 Task: Check all the sales and CRM integrations.
Action: Mouse moved to (120, 564)
Screenshot: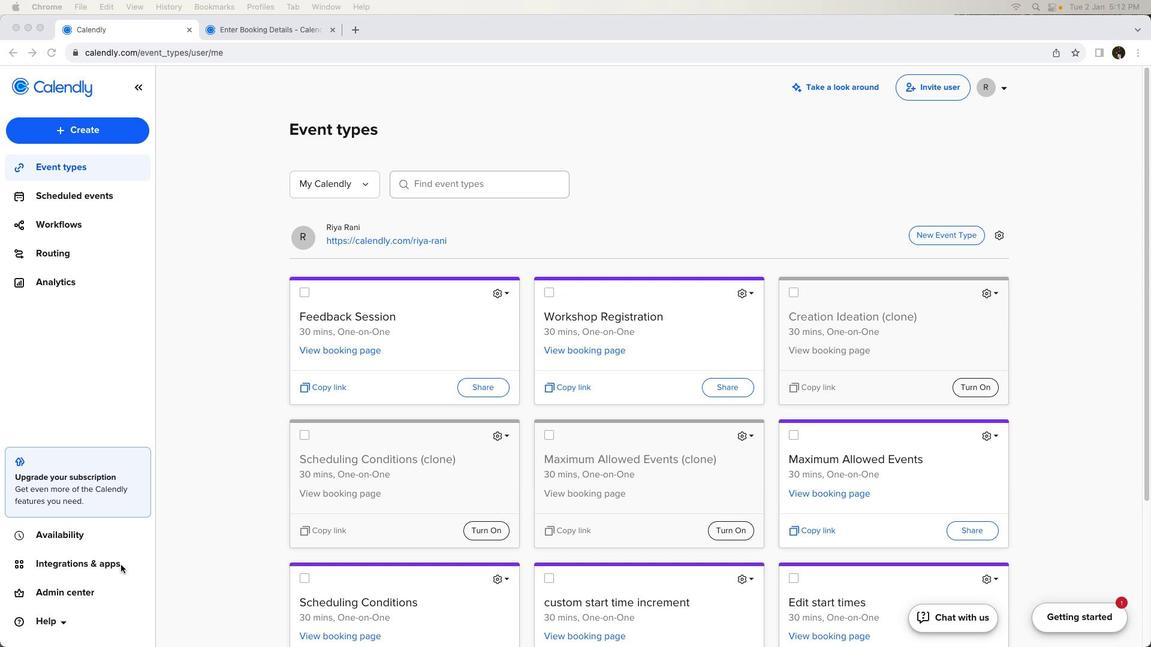 
Action: Mouse pressed left at (120, 564)
Screenshot: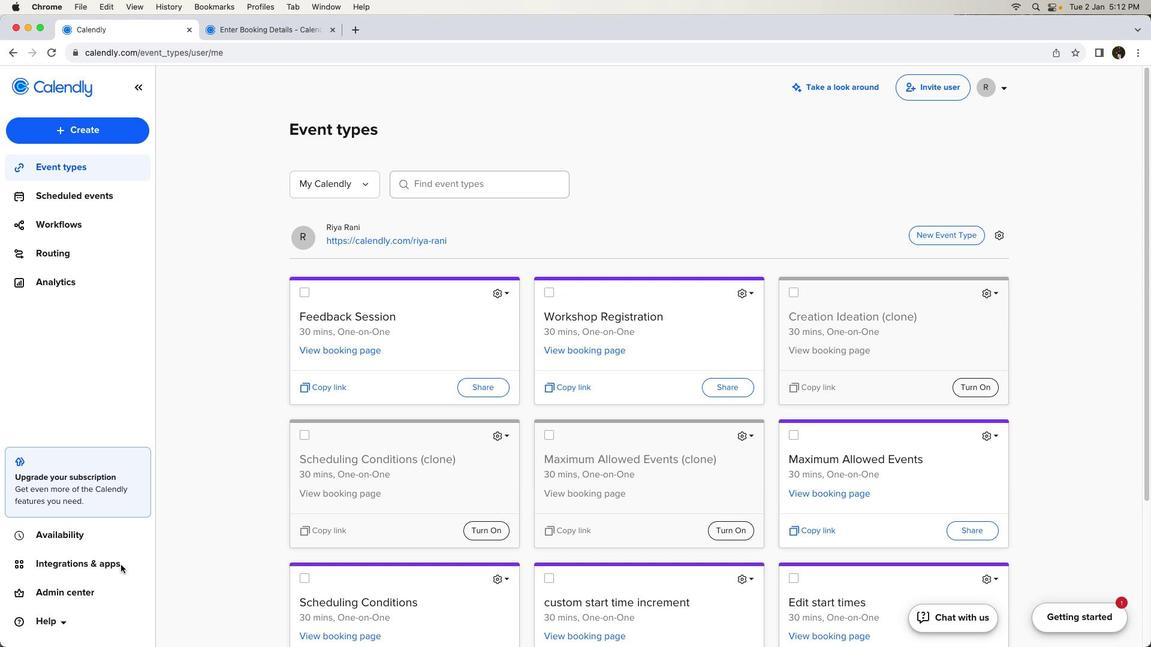 
Action: Mouse pressed left at (120, 564)
Screenshot: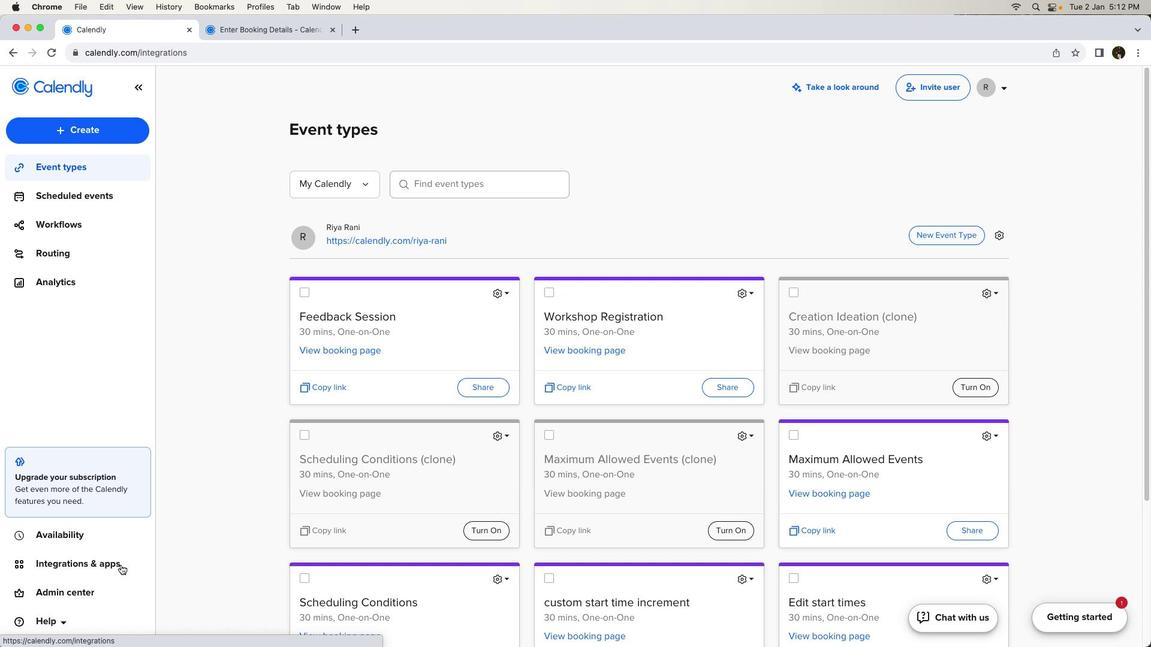 
Action: Mouse moved to (344, 447)
Screenshot: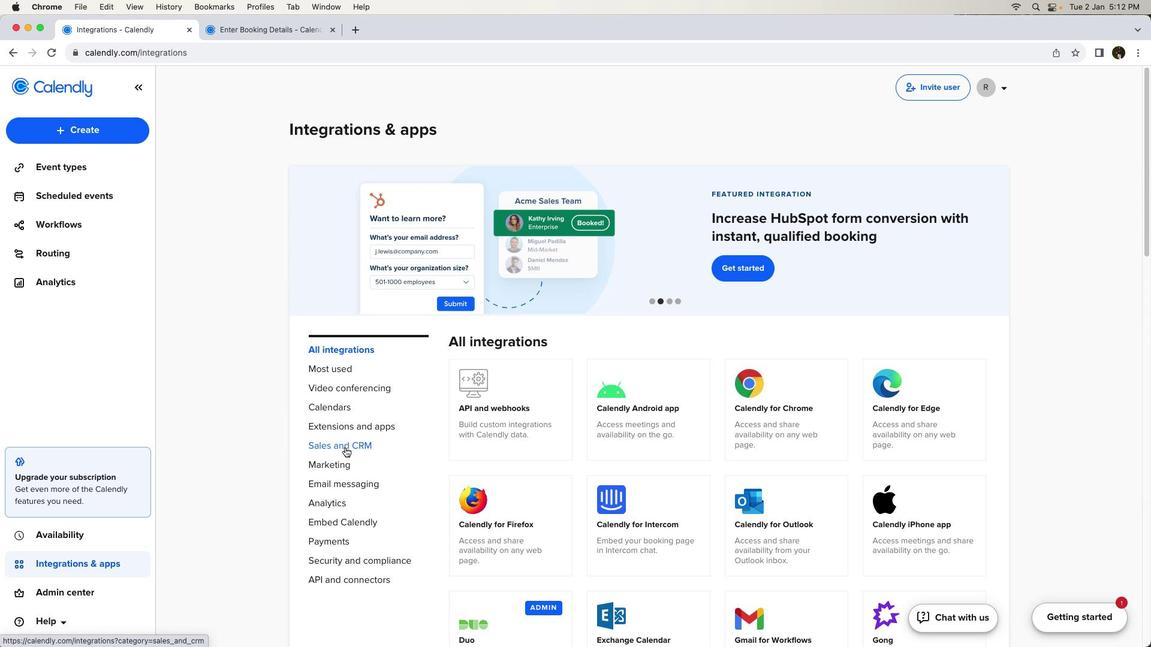 
Action: Mouse pressed left at (344, 447)
Screenshot: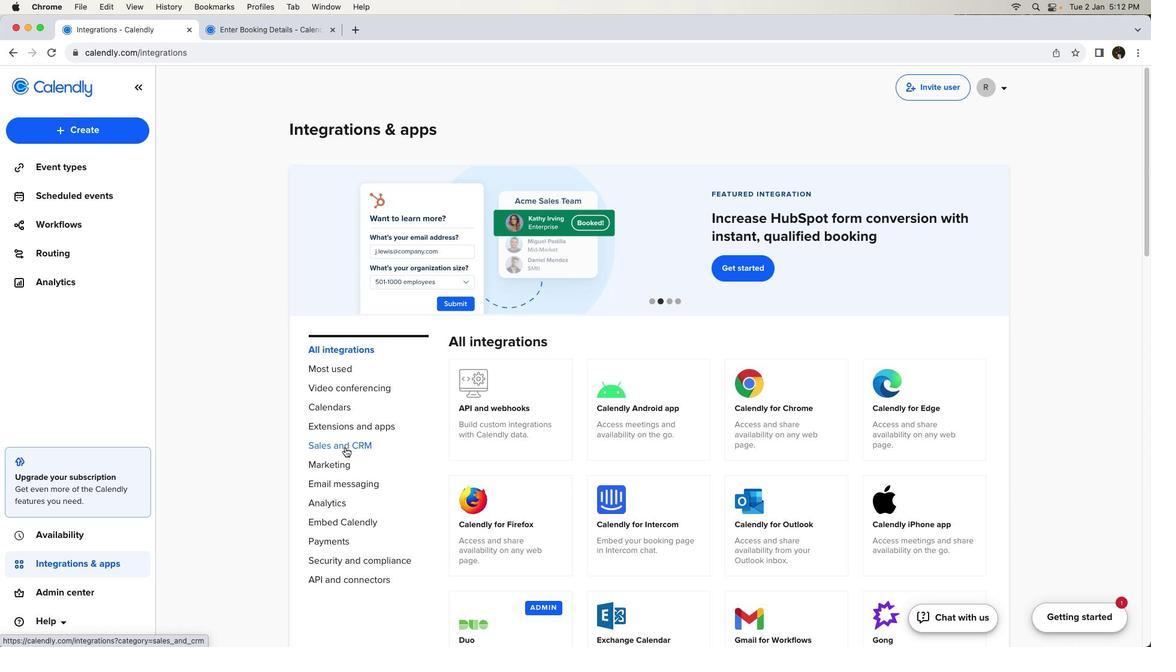 
Action: Mouse moved to (371, 447)
Screenshot: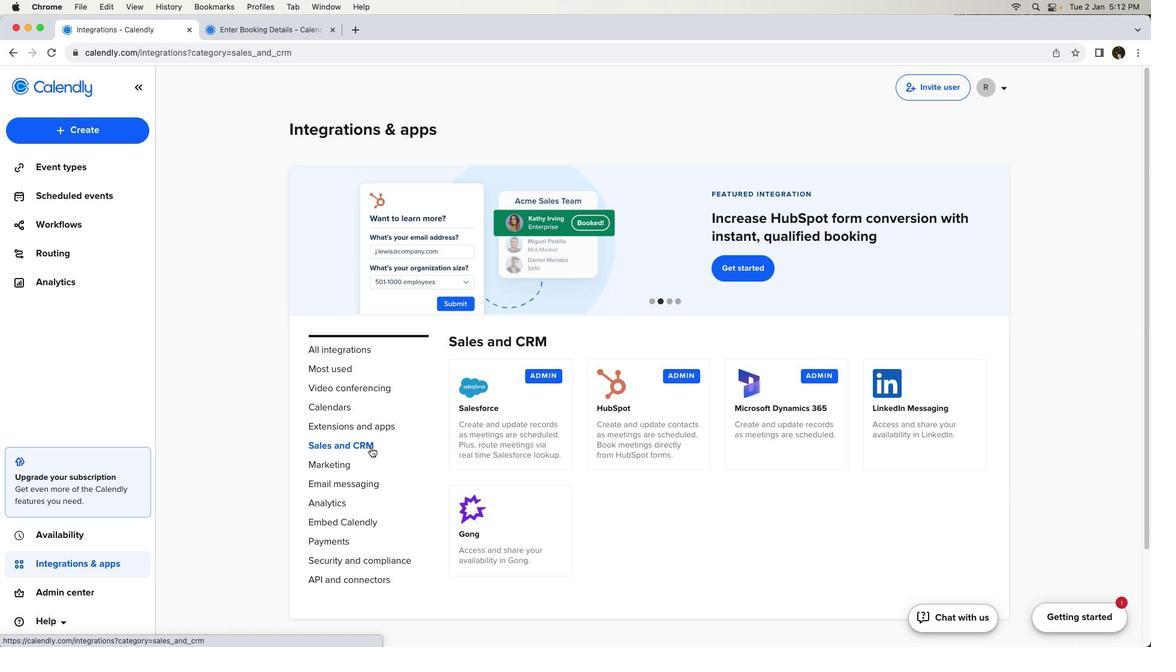 
